 Task: Create a due date automation trigger when advanced on, on the tuesday of the week before a card is due add basic not assigned to member @aryan at 11:00 AM.
Action: Mouse moved to (837, 263)
Screenshot: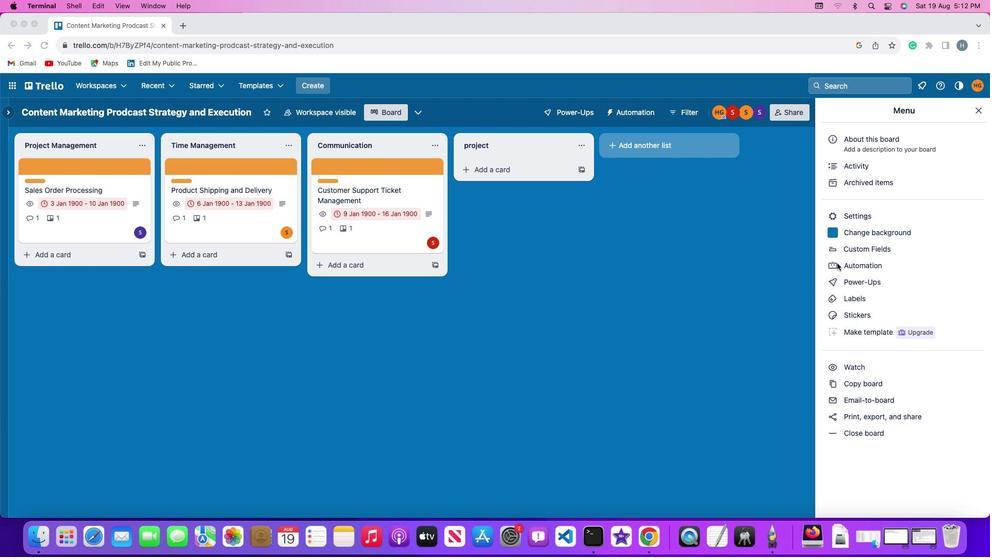 
Action: Mouse pressed left at (837, 263)
Screenshot: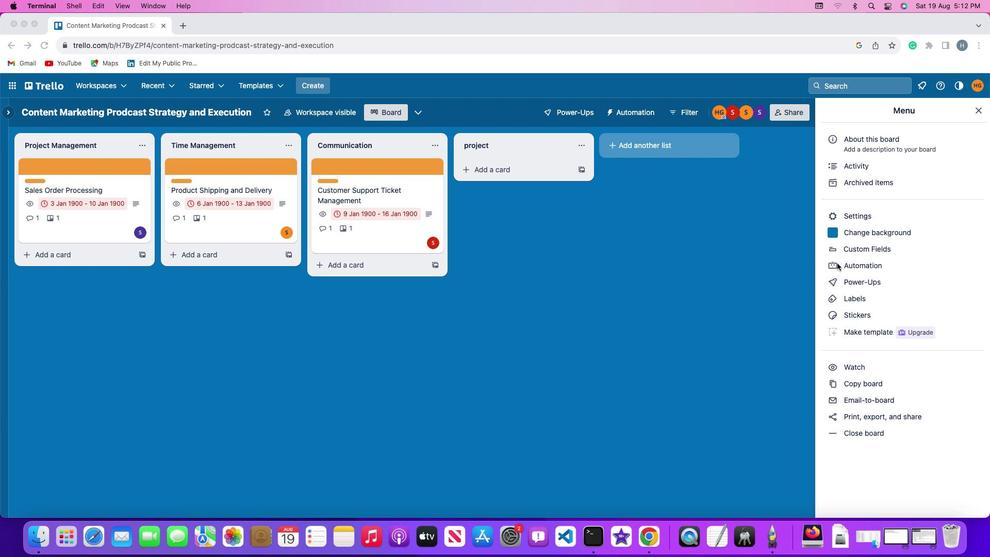 
Action: Mouse moved to (837, 263)
Screenshot: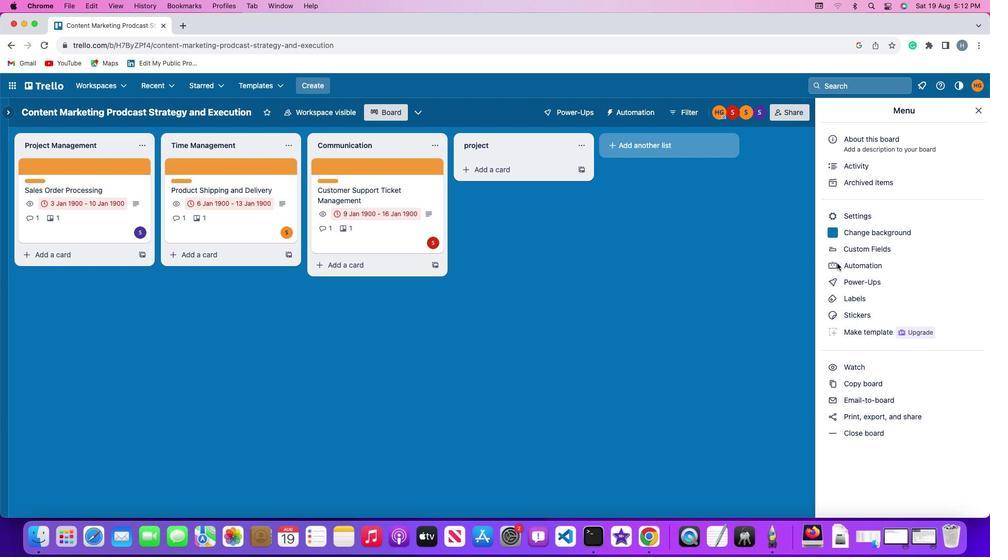 
Action: Mouse pressed left at (837, 263)
Screenshot: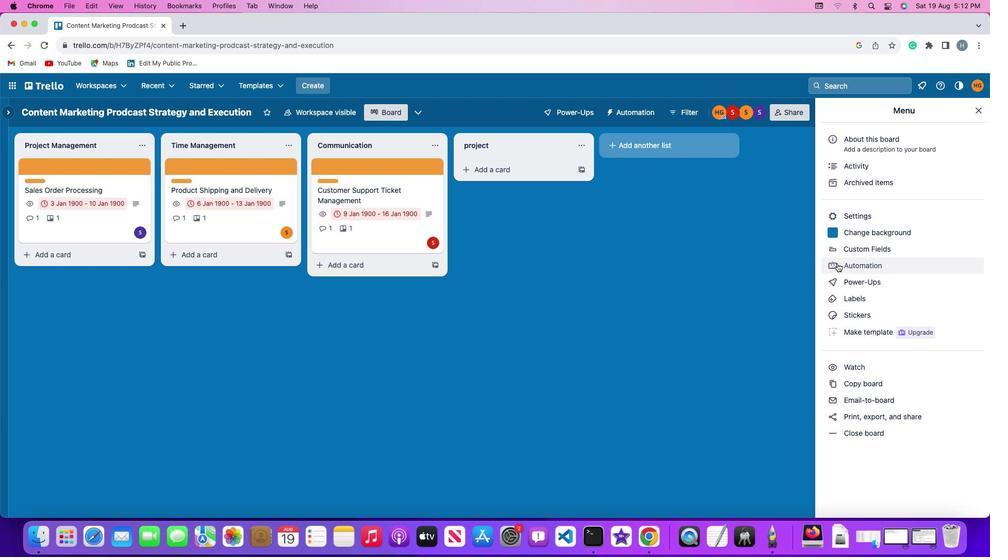 
Action: Mouse moved to (66, 241)
Screenshot: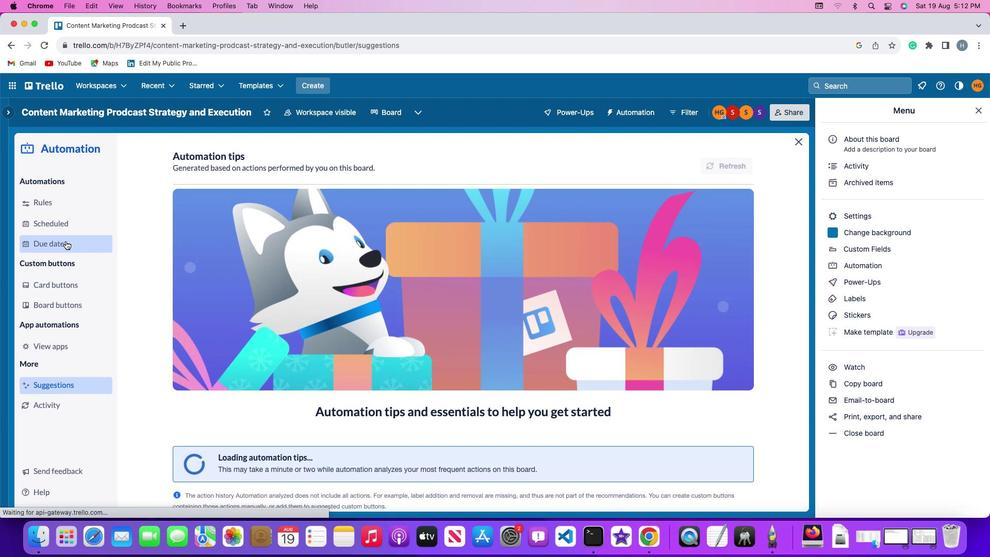 
Action: Mouse pressed left at (66, 241)
Screenshot: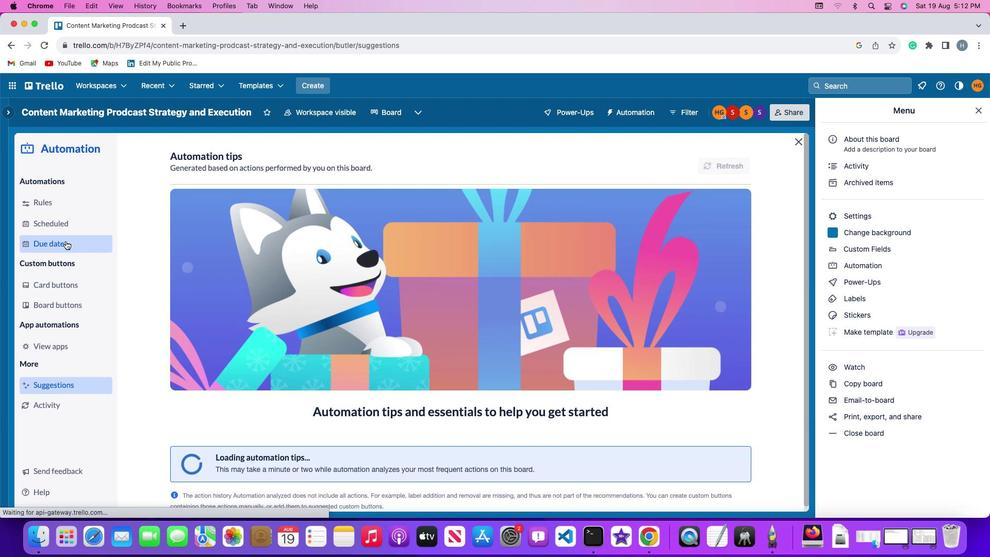 
Action: Mouse moved to (692, 158)
Screenshot: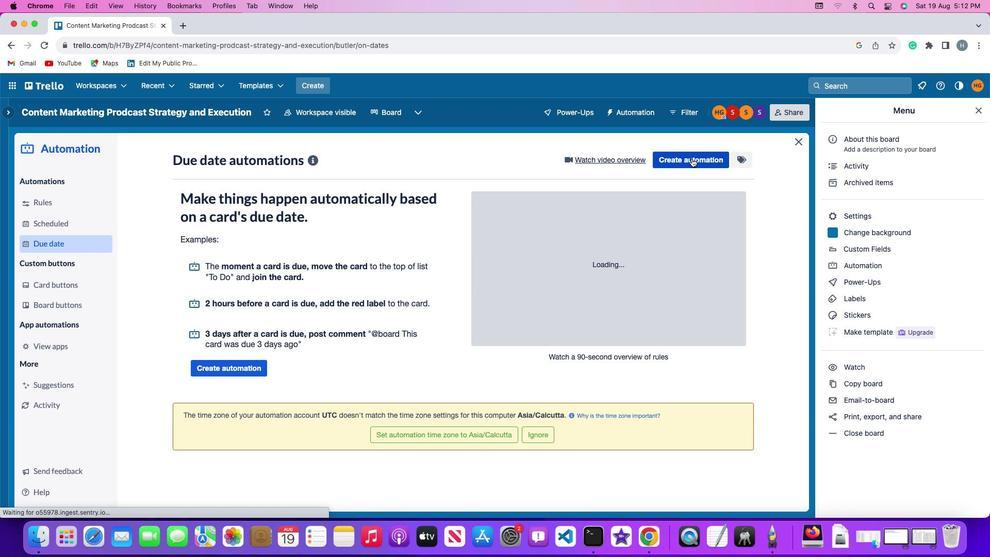 
Action: Mouse pressed left at (692, 158)
Screenshot: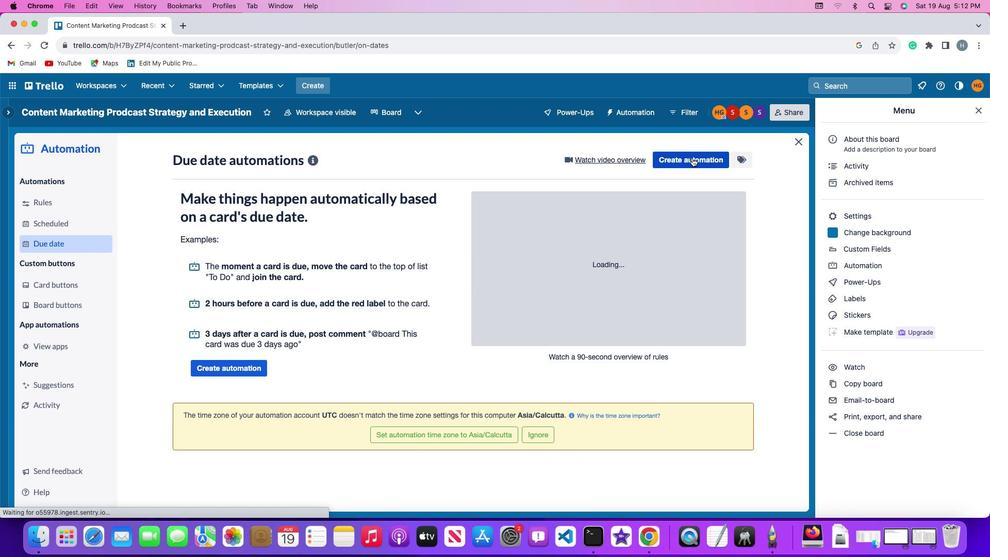 
Action: Mouse moved to (267, 258)
Screenshot: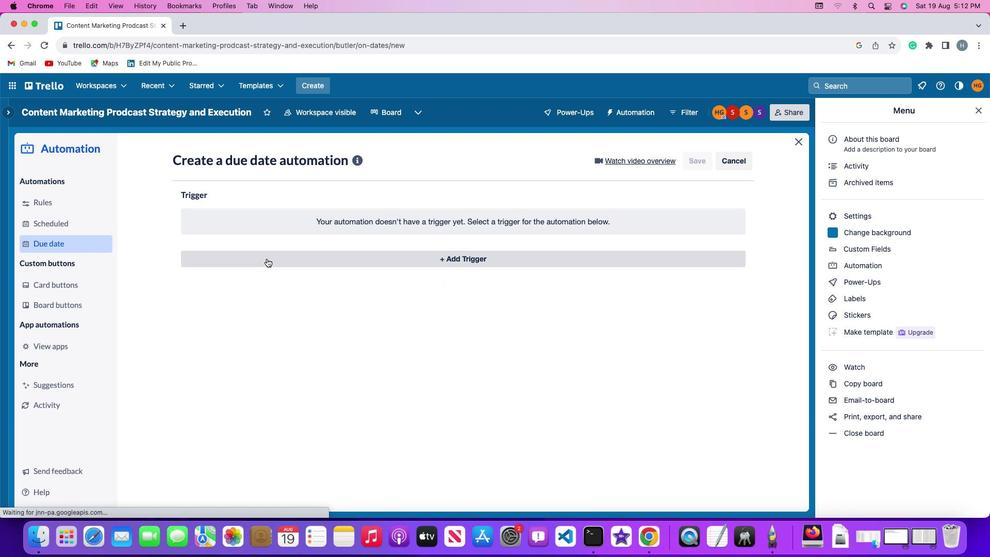 
Action: Mouse pressed left at (267, 258)
Screenshot: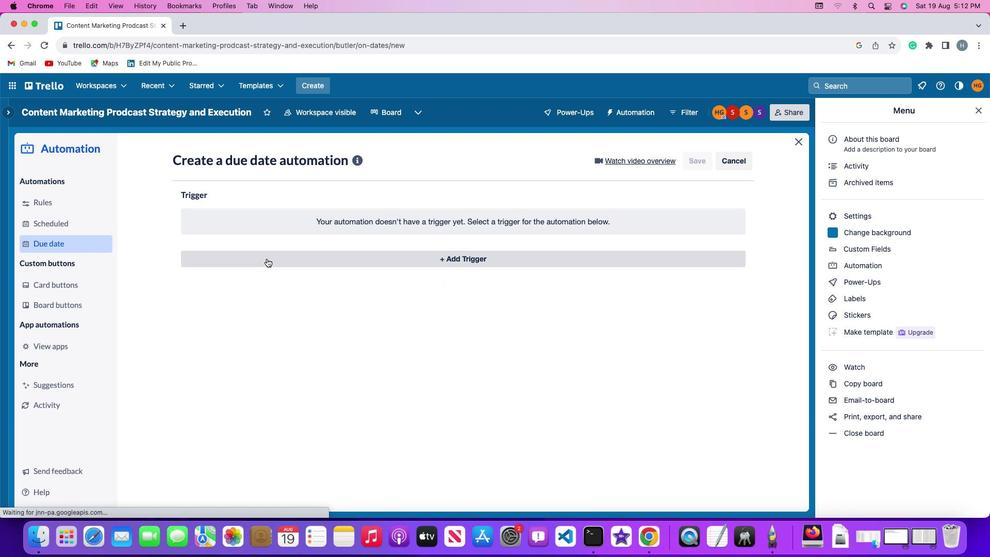 
Action: Mouse moved to (228, 445)
Screenshot: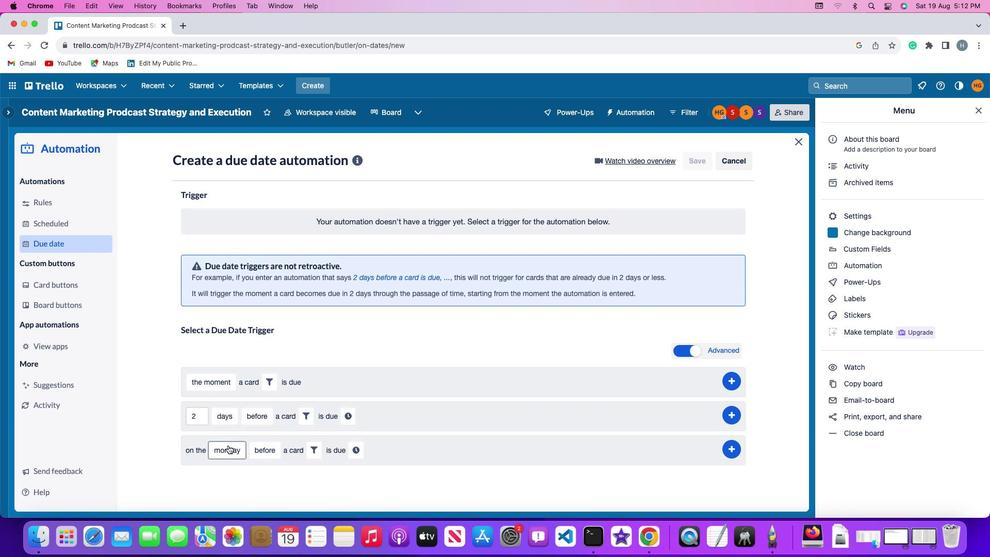 
Action: Mouse pressed left at (228, 445)
Screenshot: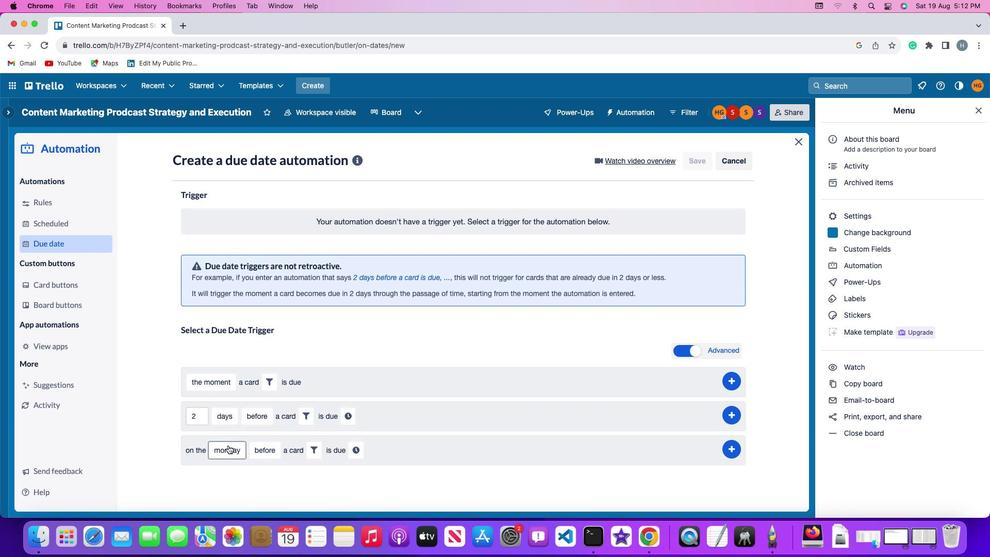 
Action: Mouse moved to (244, 325)
Screenshot: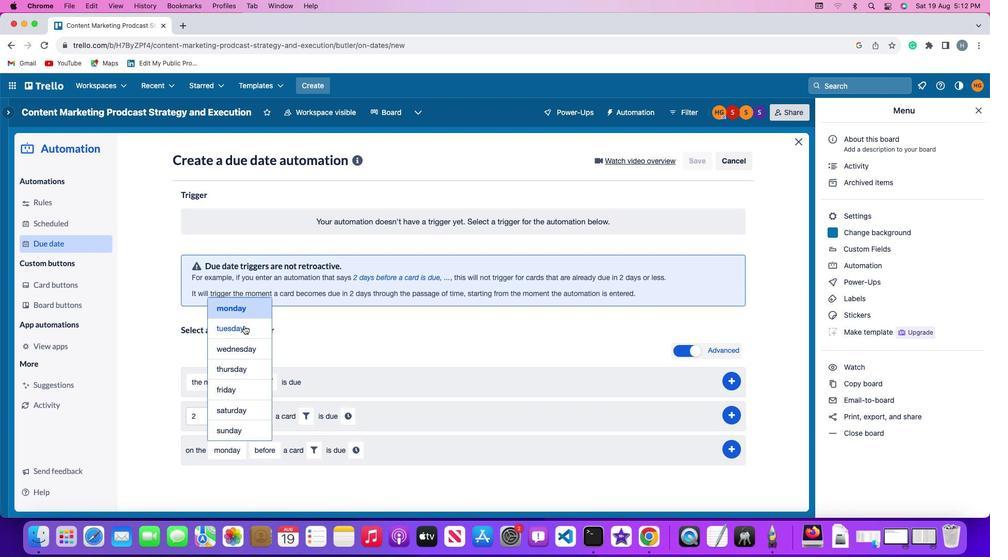 
Action: Mouse pressed left at (244, 325)
Screenshot: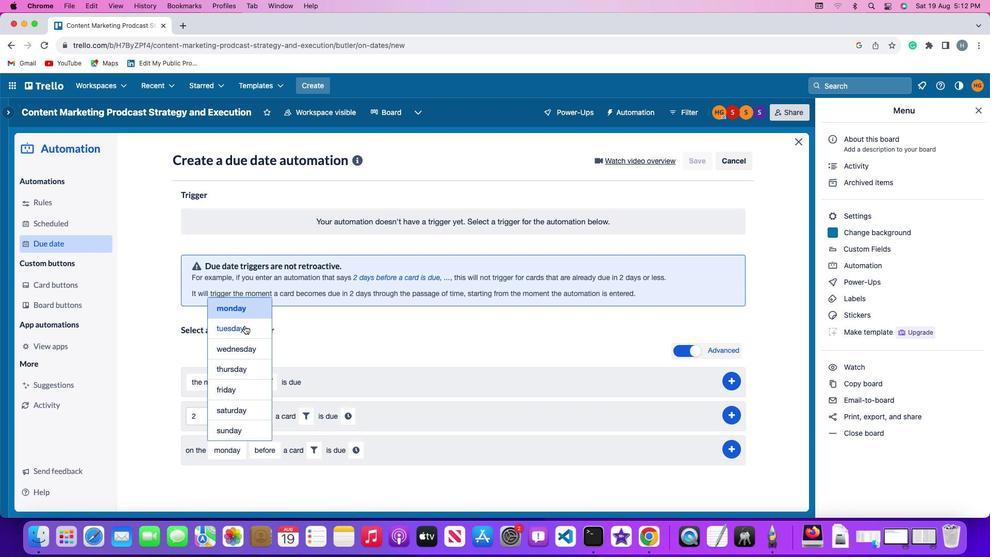 
Action: Mouse moved to (268, 446)
Screenshot: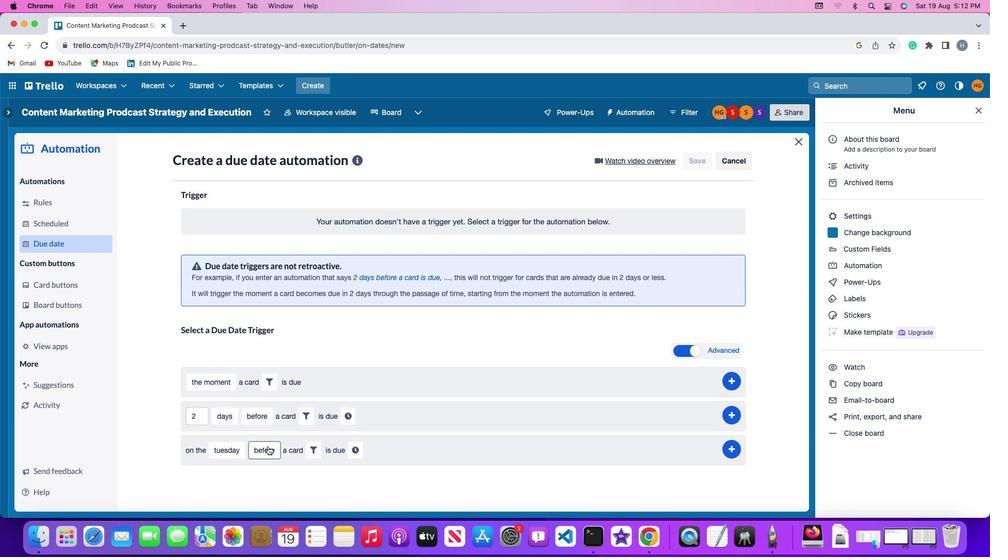
Action: Mouse pressed left at (268, 446)
Screenshot: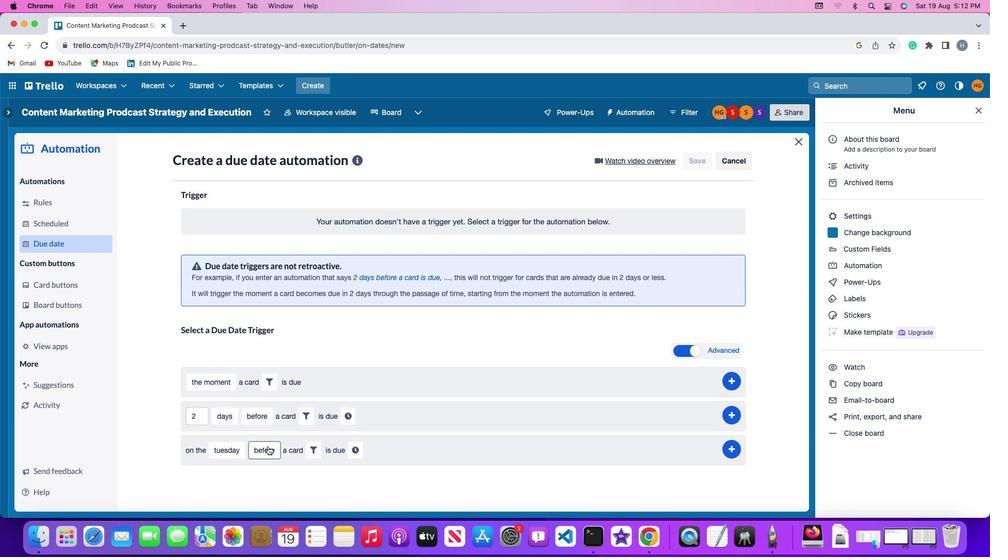 
Action: Mouse moved to (275, 428)
Screenshot: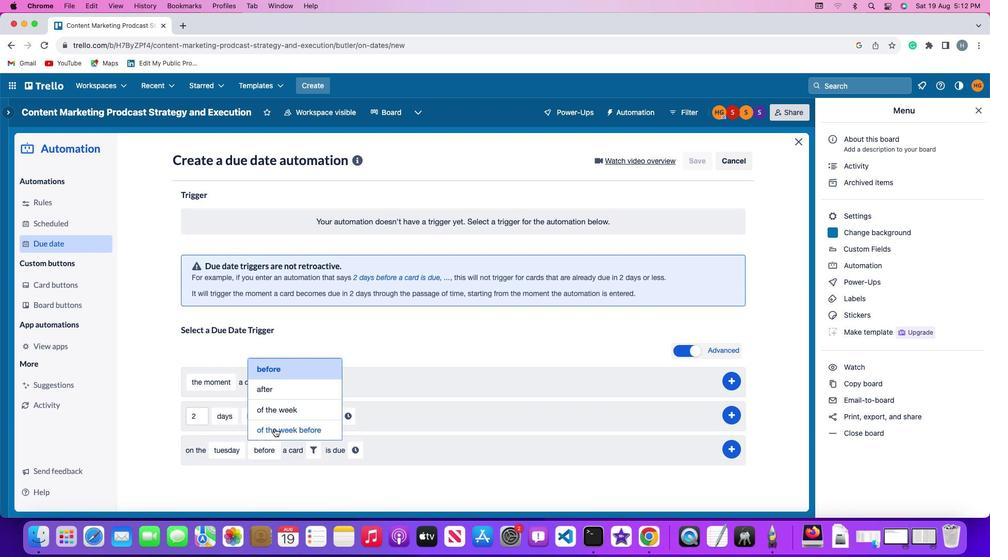 
Action: Mouse pressed left at (275, 428)
Screenshot: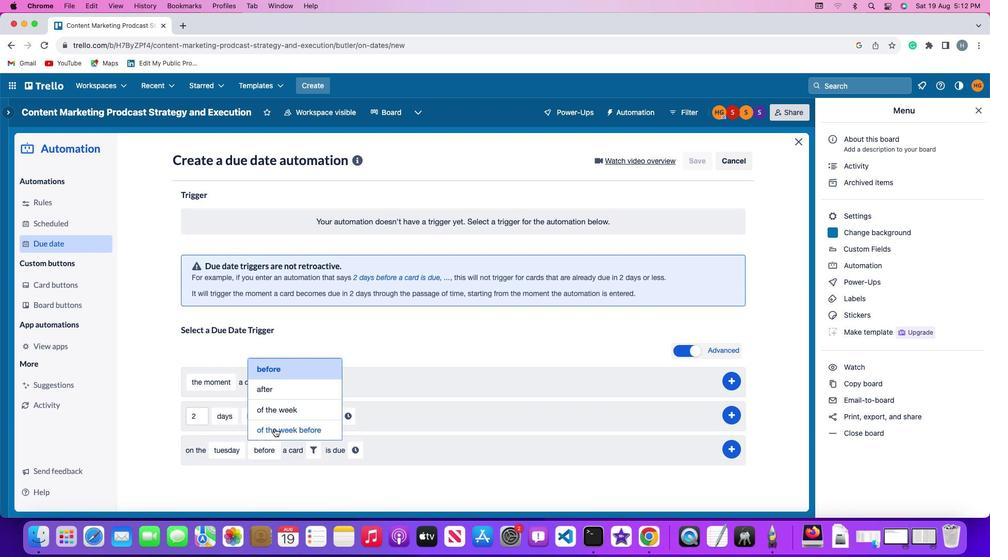 
Action: Mouse moved to (353, 447)
Screenshot: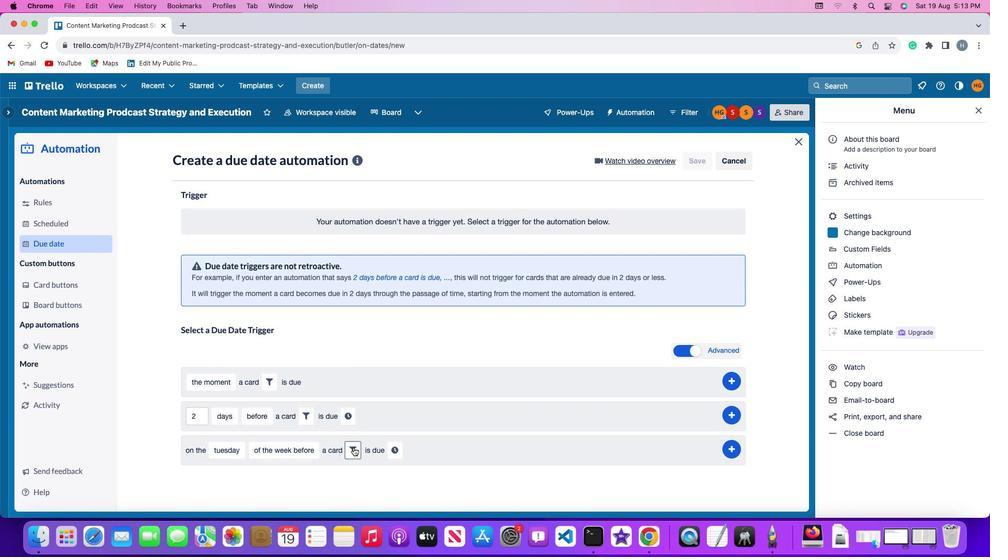
Action: Mouse pressed left at (353, 447)
Screenshot: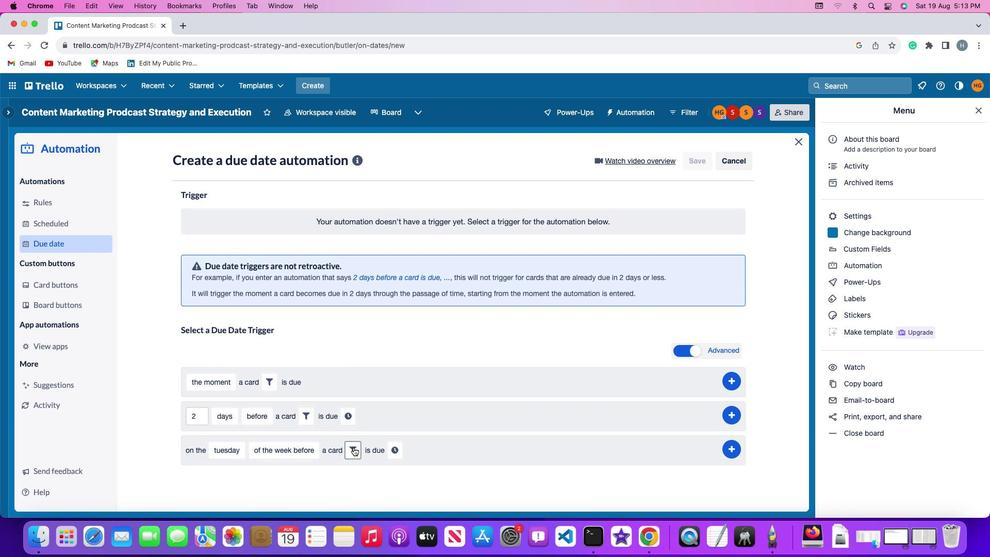 
Action: Mouse moved to (320, 479)
Screenshot: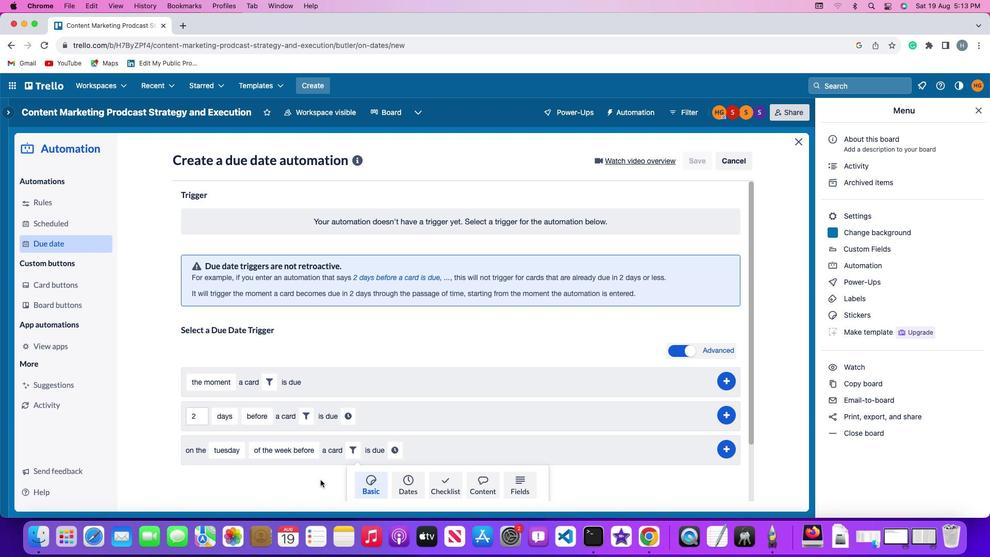
Action: Mouse scrolled (320, 479) with delta (0, 0)
Screenshot: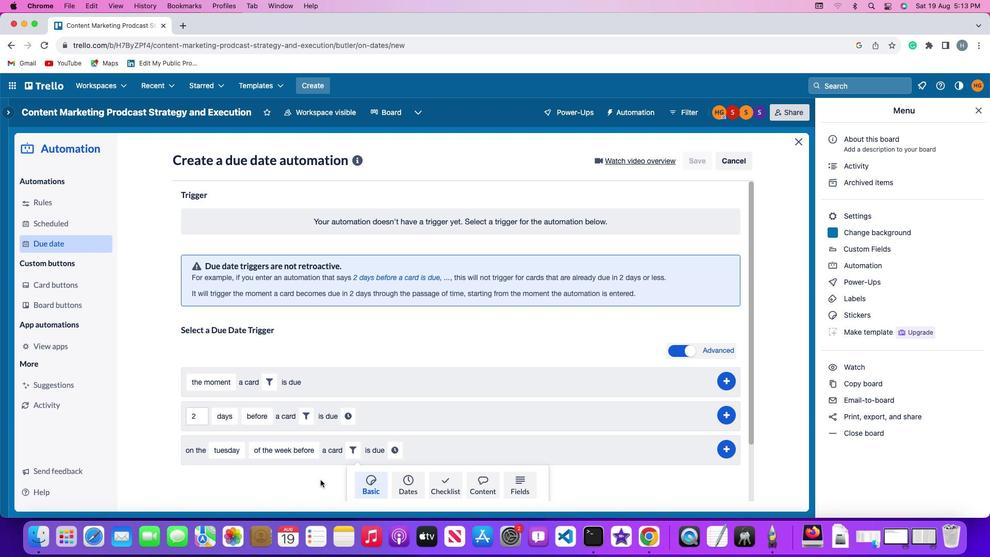 
Action: Mouse scrolled (320, 479) with delta (0, 0)
Screenshot: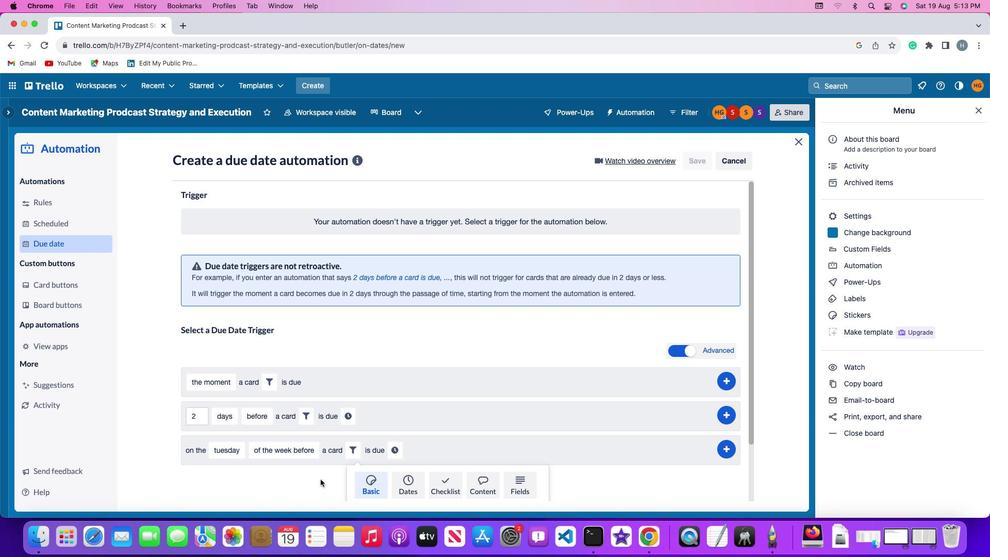 
Action: Mouse moved to (320, 479)
Screenshot: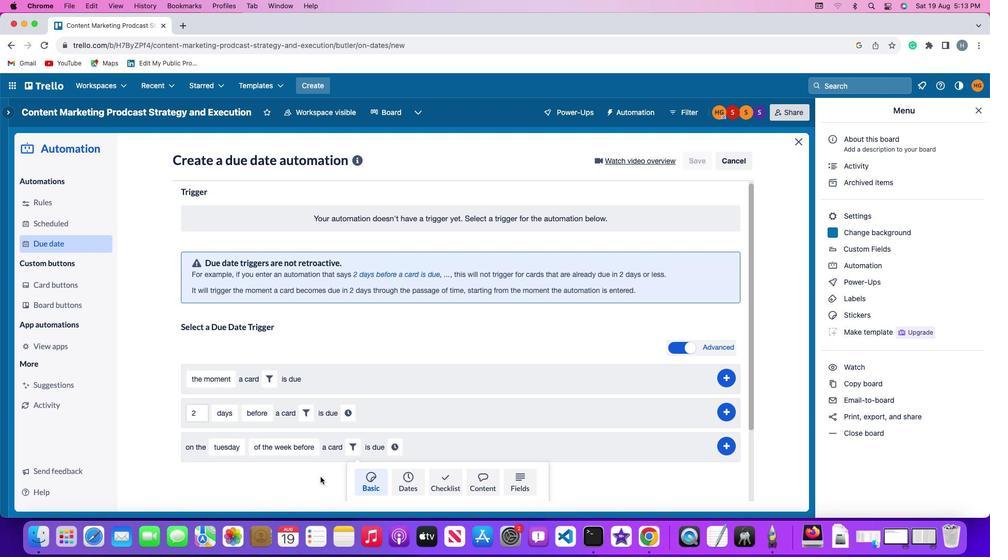 
Action: Mouse scrolled (320, 479) with delta (0, -1)
Screenshot: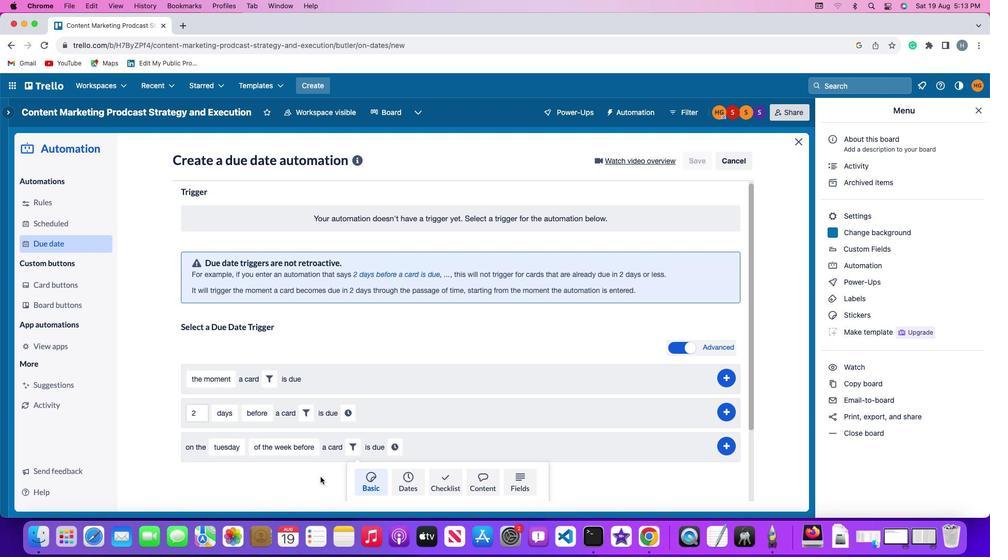 
Action: Mouse moved to (320, 476)
Screenshot: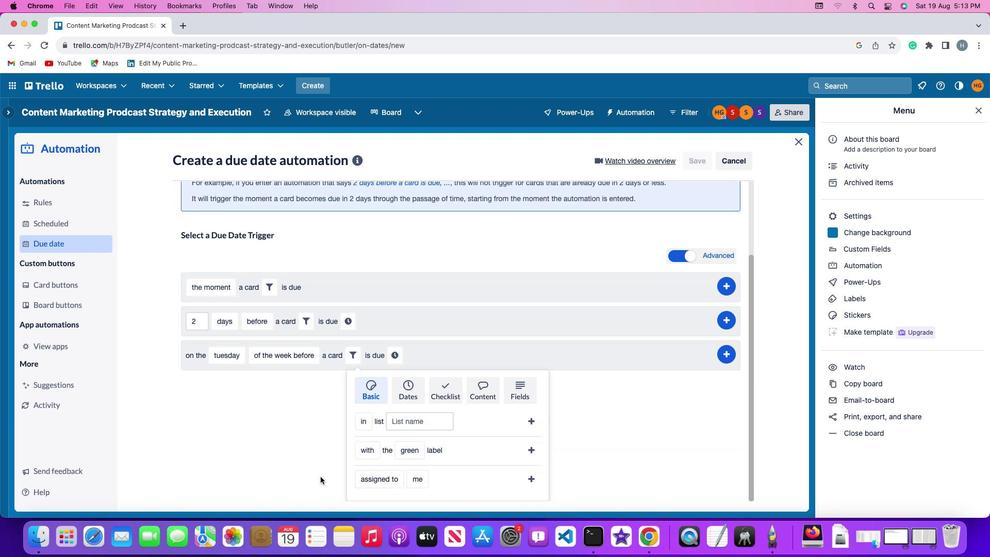 
Action: Mouse scrolled (320, 476) with delta (0, 0)
Screenshot: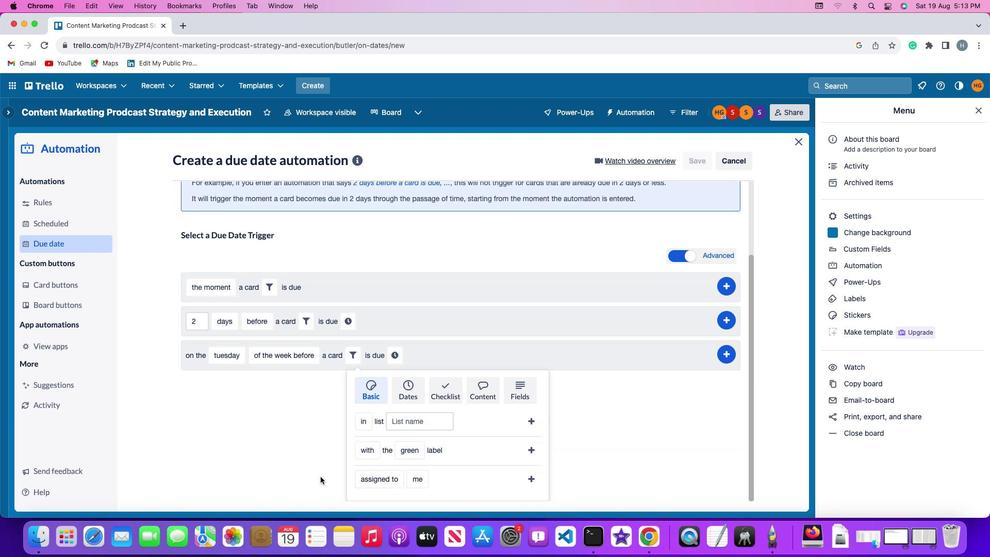 
Action: Mouse scrolled (320, 476) with delta (0, 0)
Screenshot: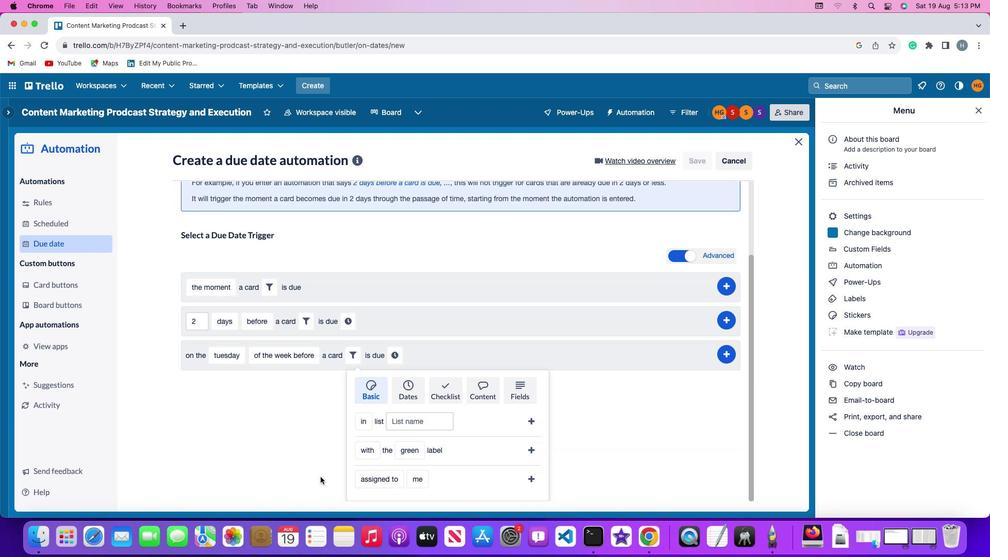 
Action: Mouse scrolled (320, 476) with delta (0, -1)
Screenshot: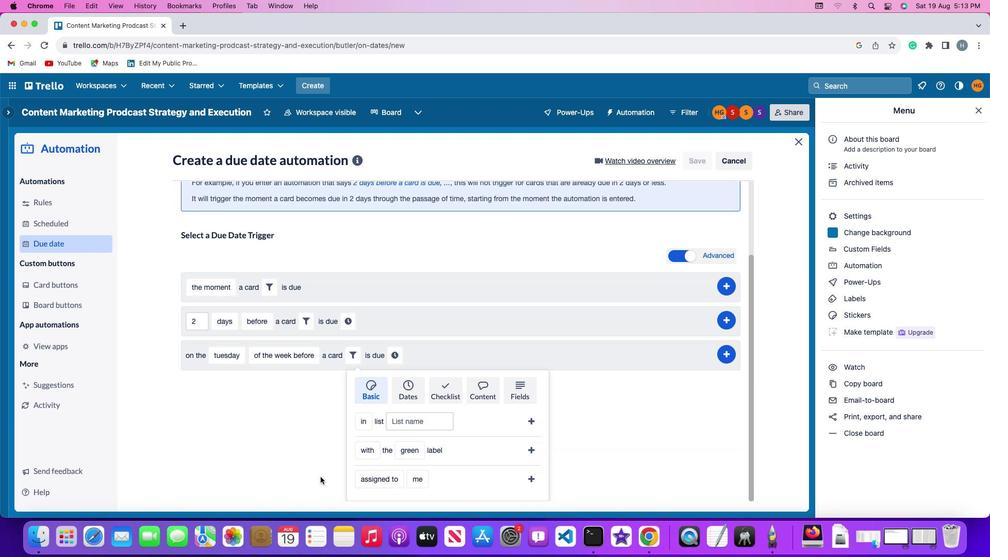 
Action: Mouse scrolled (320, 476) with delta (0, -2)
Screenshot: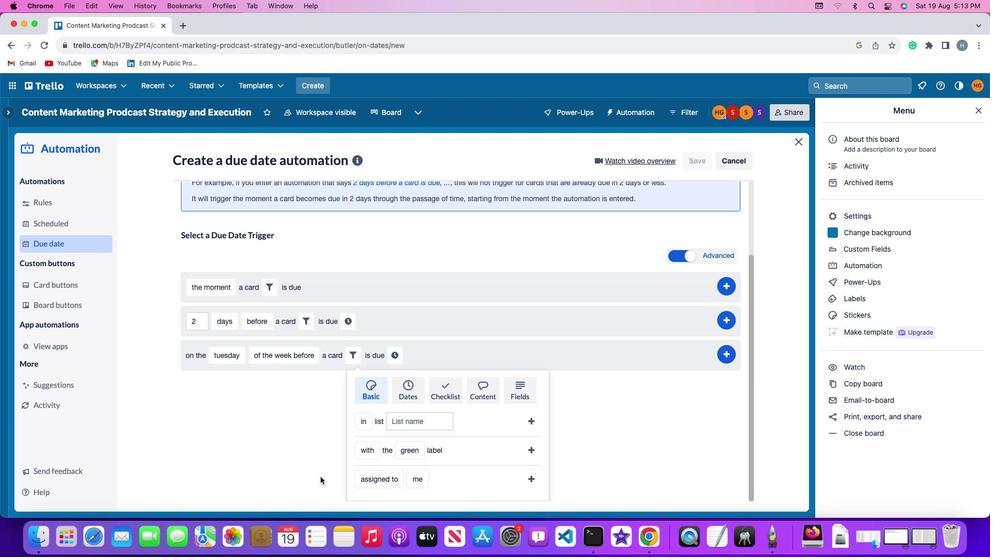 
Action: Mouse moved to (360, 477)
Screenshot: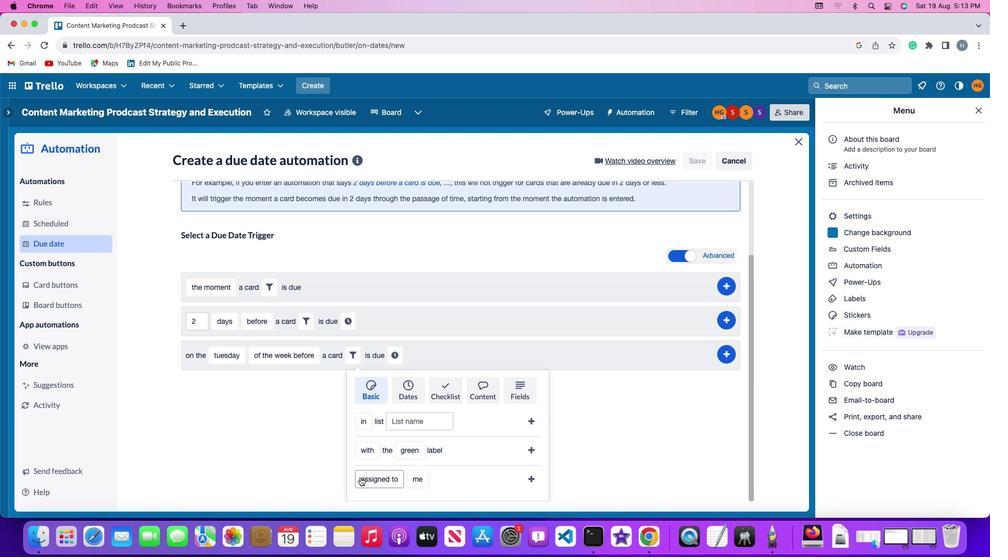 
Action: Mouse pressed left at (360, 477)
Screenshot: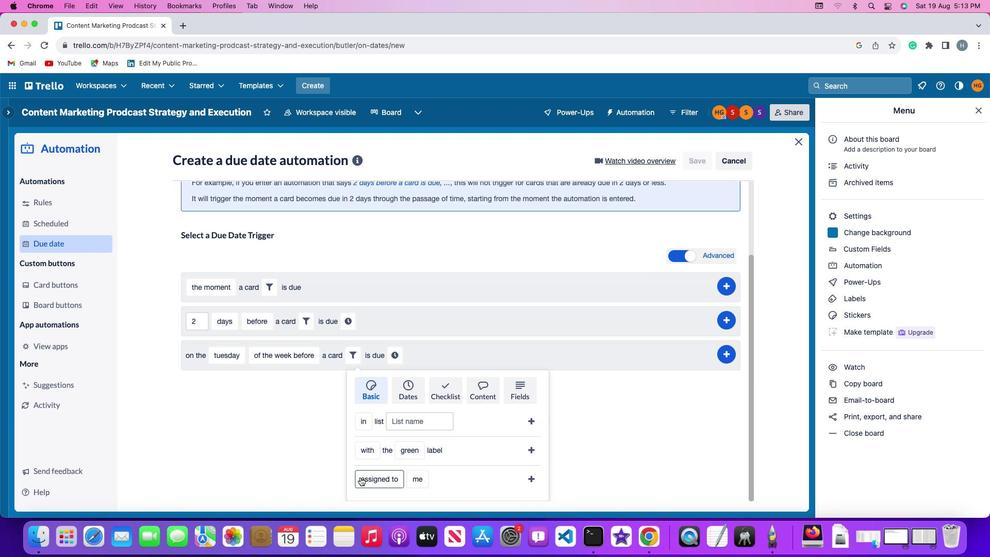 
Action: Mouse moved to (369, 458)
Screenshot: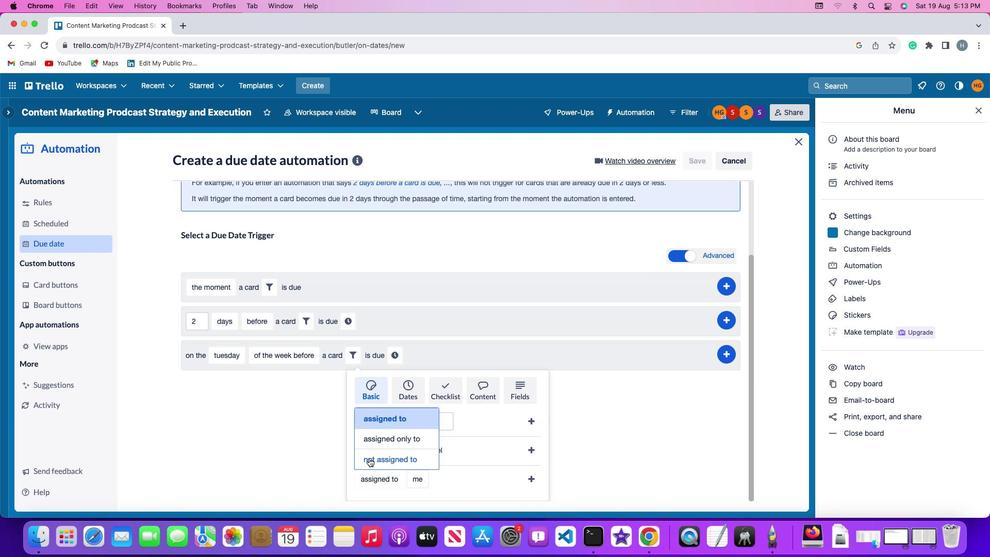 
Action: Mouse pressed left at (369, 458)
Screenshot: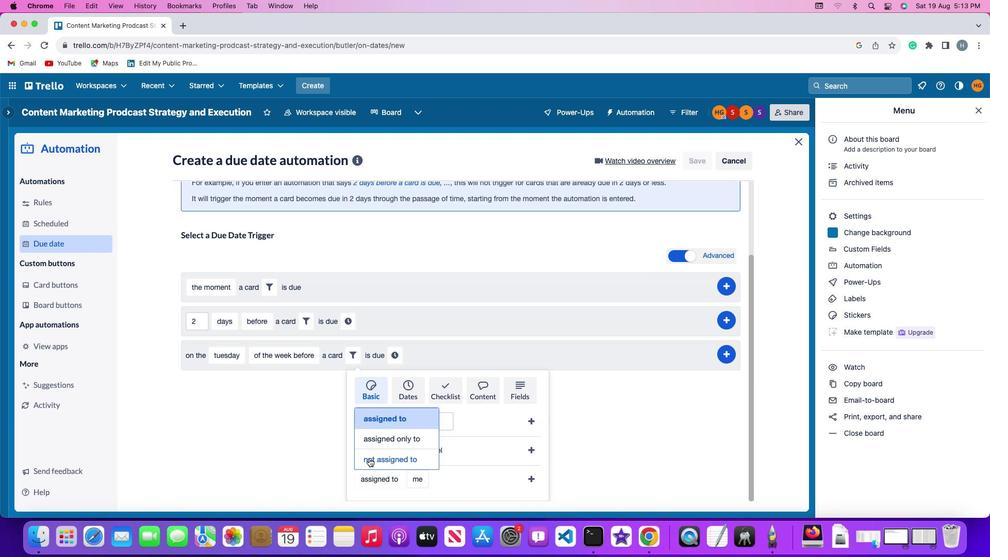 
Action: Mouse moved to (430, 476)
Screenshot: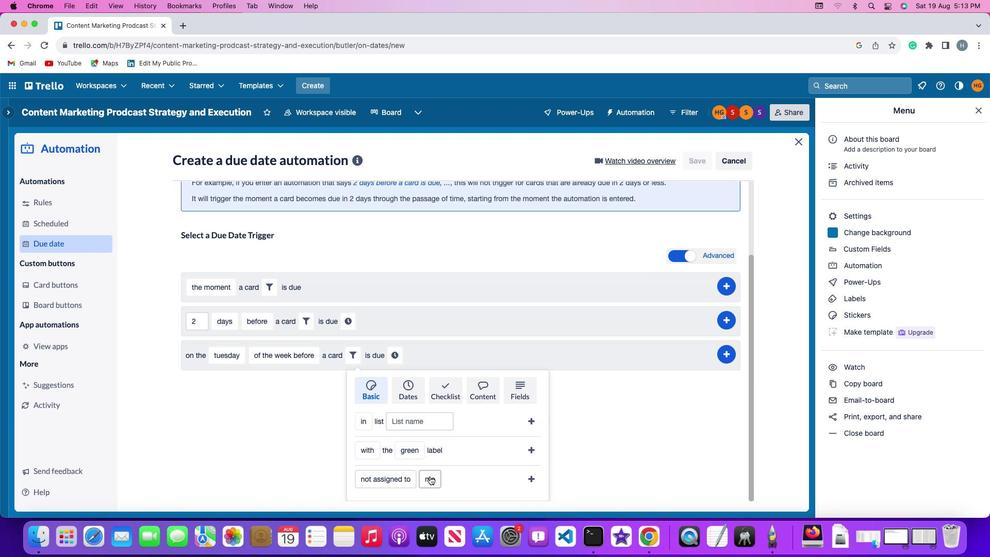 
Action: Mouse pressed left at (430, 476)
Screenshot: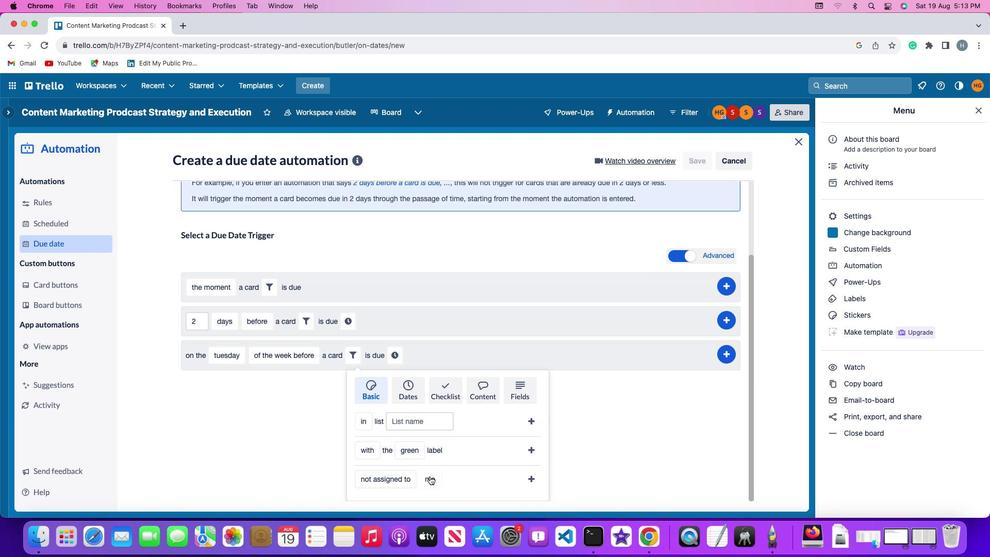 
Action: Mouse moved to (441, 463)
Screenshot: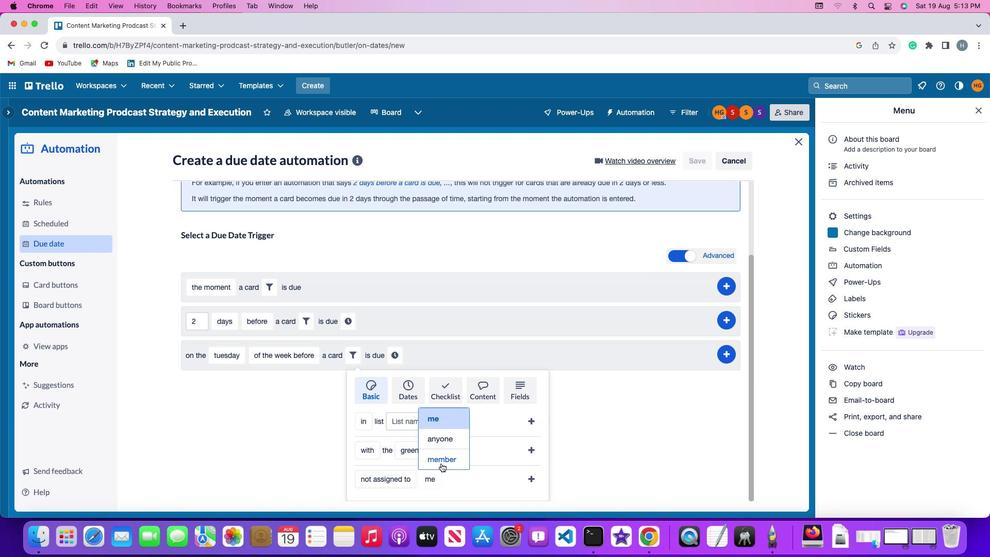 
Action: Mouse pressed left at (441, 463)
Screenshot: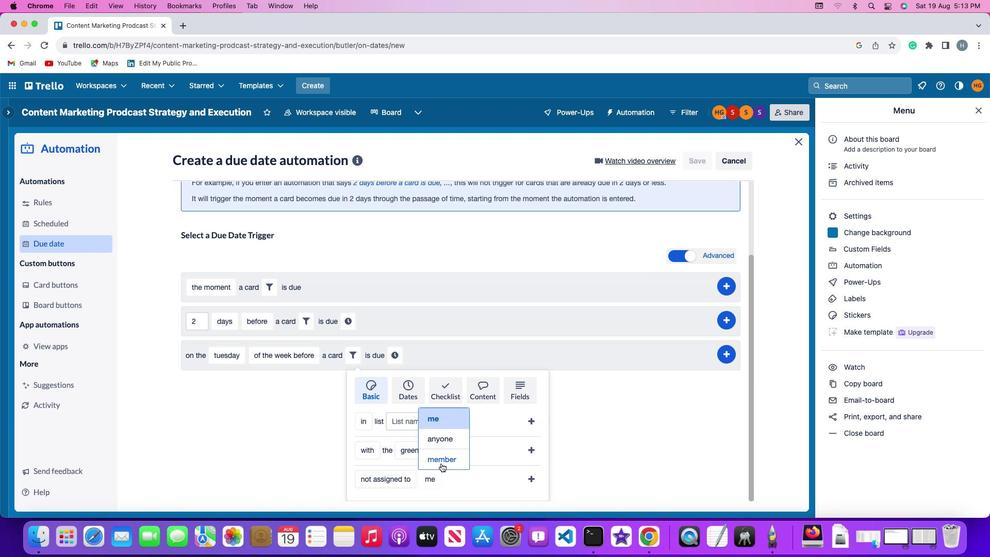 
Action: Mouse moved to (489, 476)
Screenshot: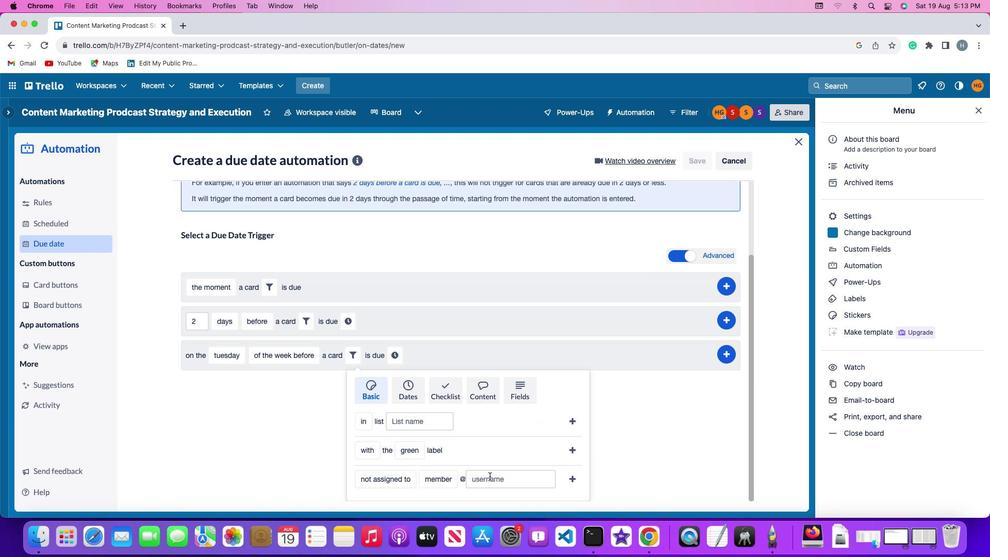 
Action: Mouse pressed left at (489, 476)
Screenshot: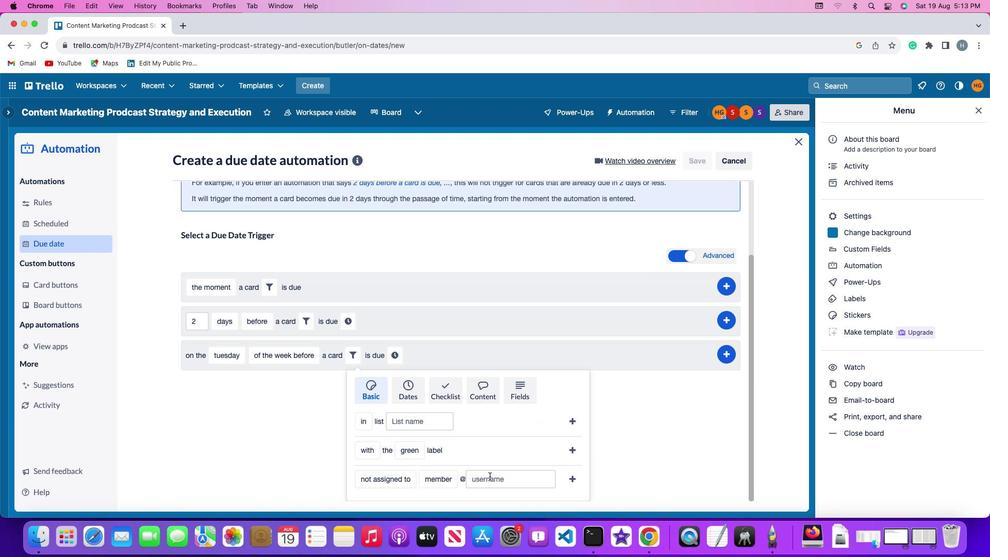 
Action: Mouse moved to (490, 476)
Screenshot: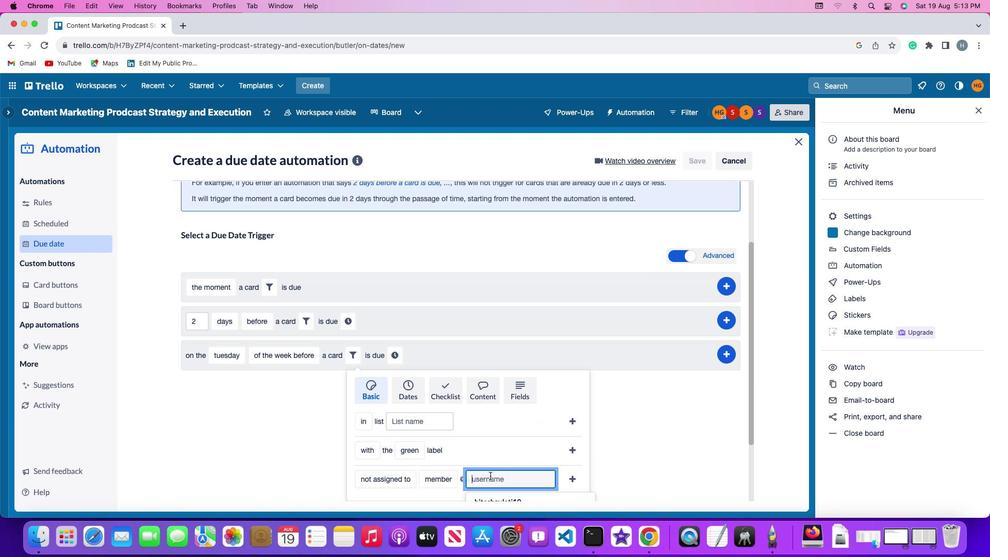 
Action: Key pressed 'a''r''y''a''n'
Screenshot: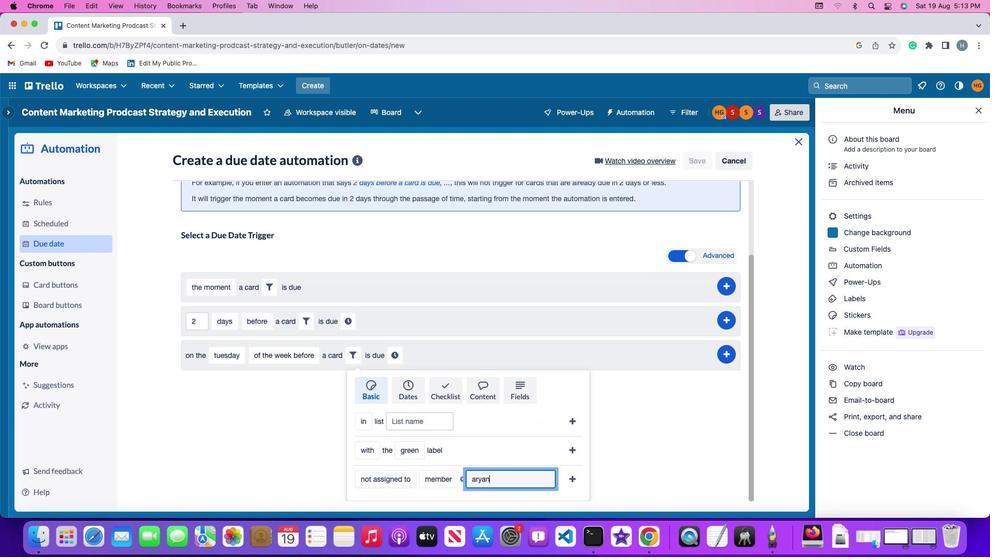 
Action: Mouse moved to (573, 478)
Screenshot: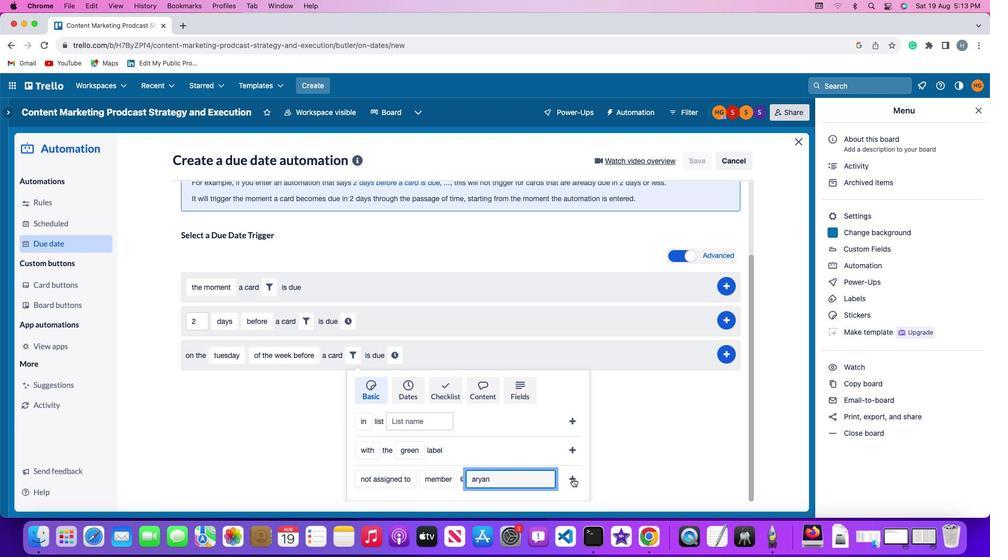 
Action: Mouse pressed left at (573, 478)
Screenshot: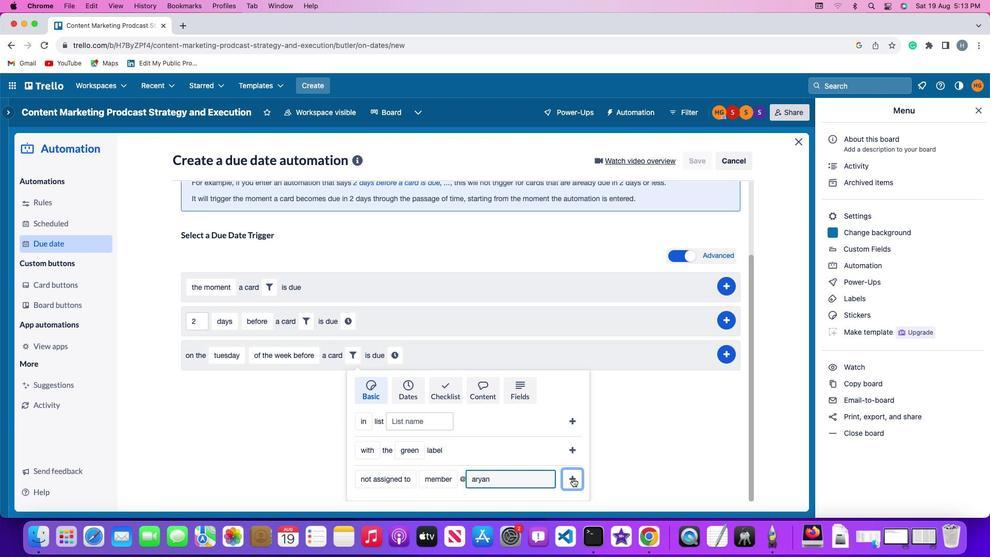 
Action: Mouse moved to (522, 455)
Screenshot: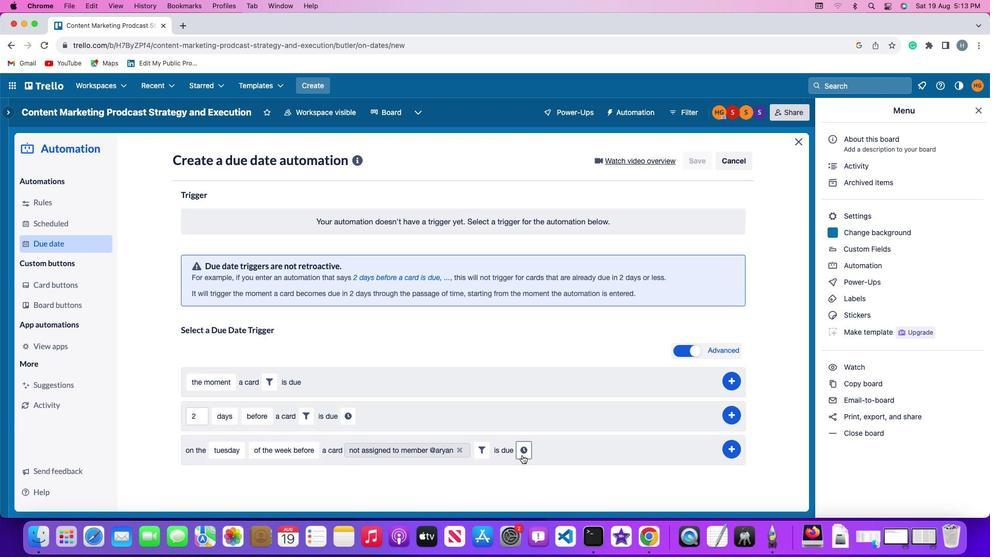 
Action: Mouse pressed left at (522, 455)
Screenshot: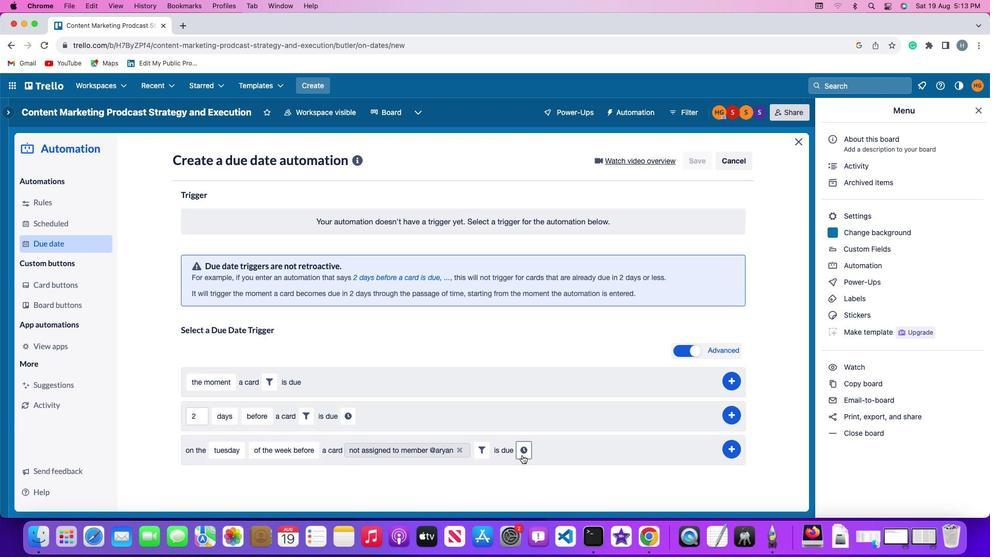 
Action: Mouse moved to (543, 456)
Screenshot: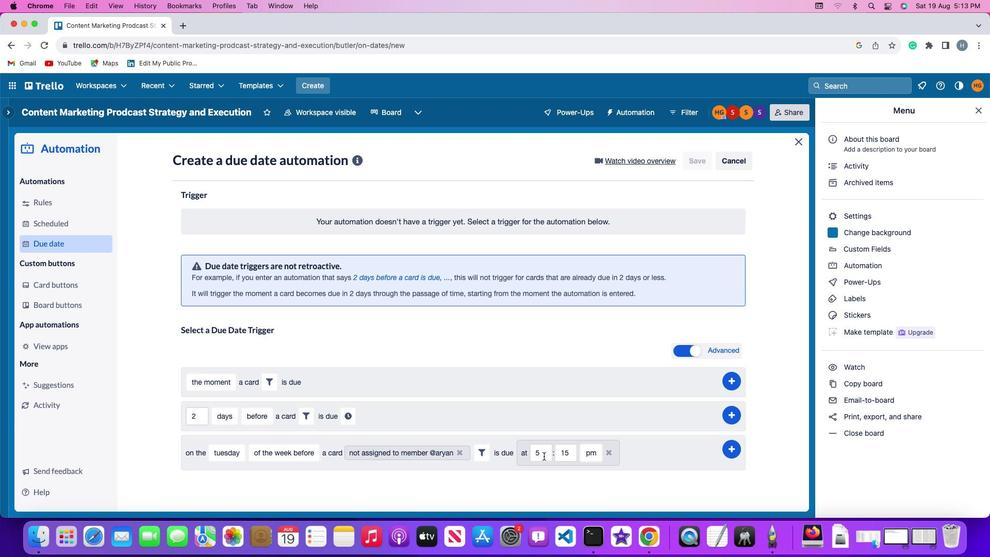 
Action: Mouse pressed left at (543, 456)
Screenshot: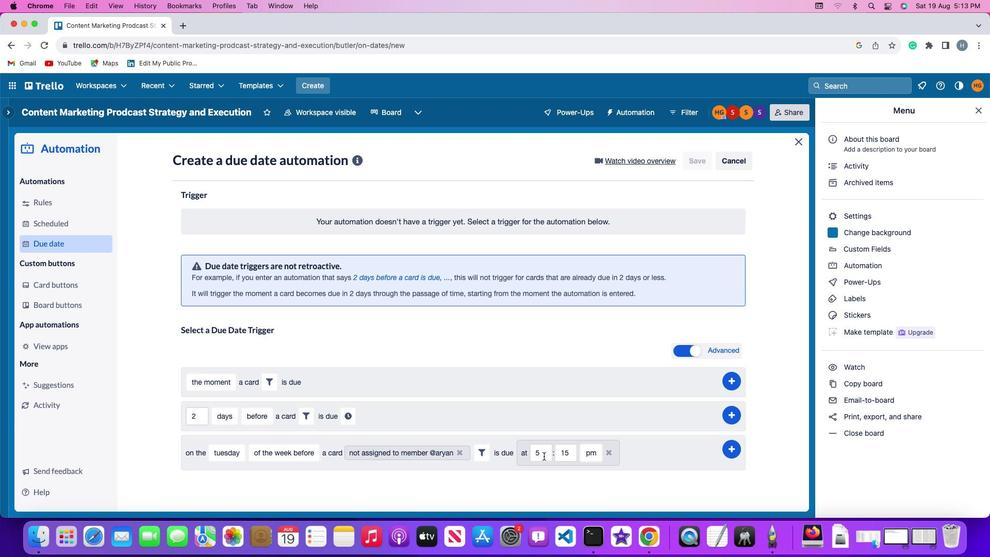 
Action: Key pressed Key.backspace'1'
Screenshot: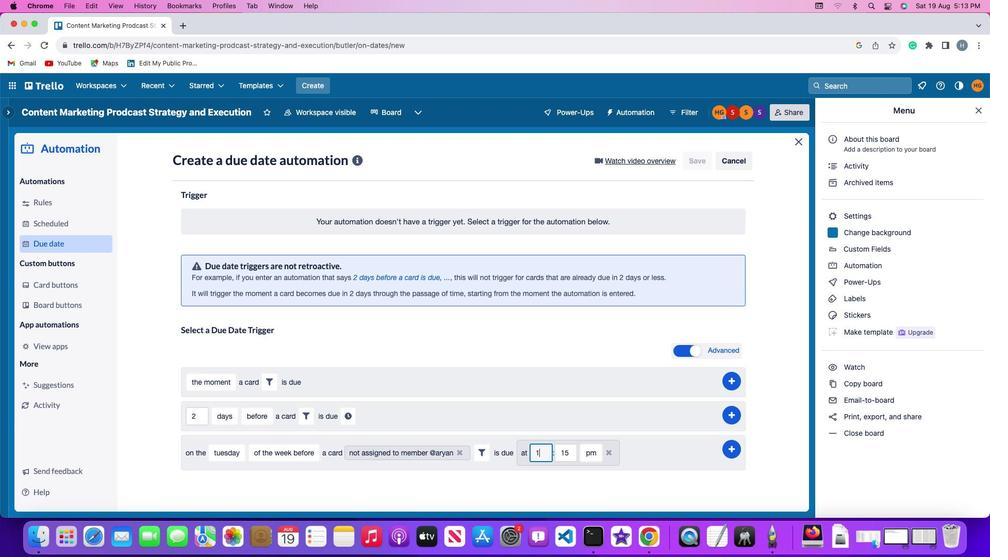 
Action: Mouse moved to (546, 456)
Screenshot: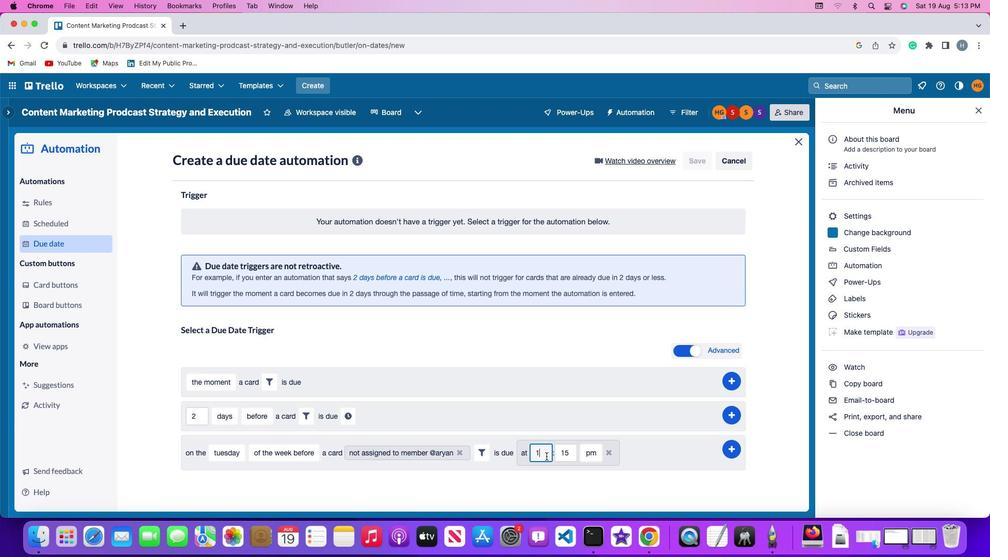 
Action: Key pressed '1'
Screenshot: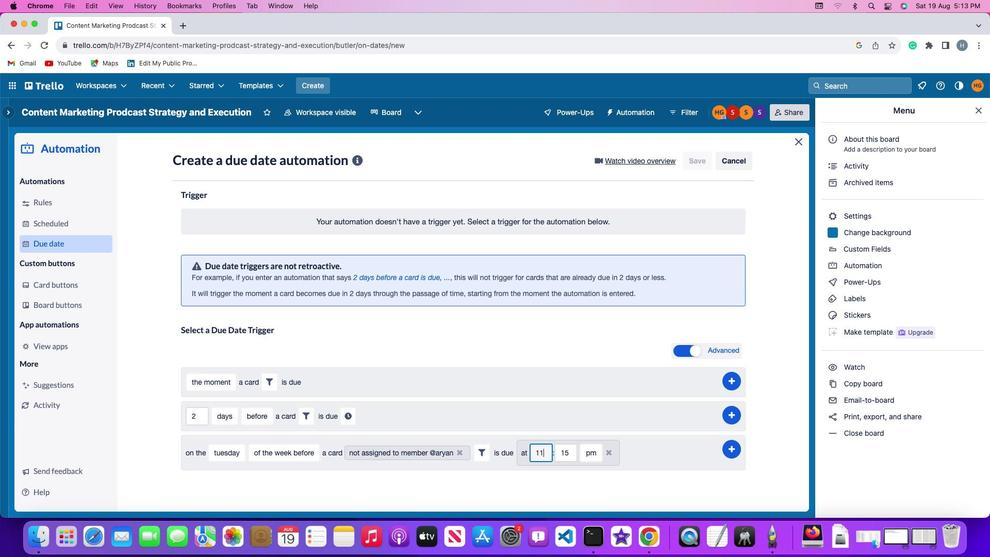 
Action: Mouse moved to (568, 452)
Screenshot: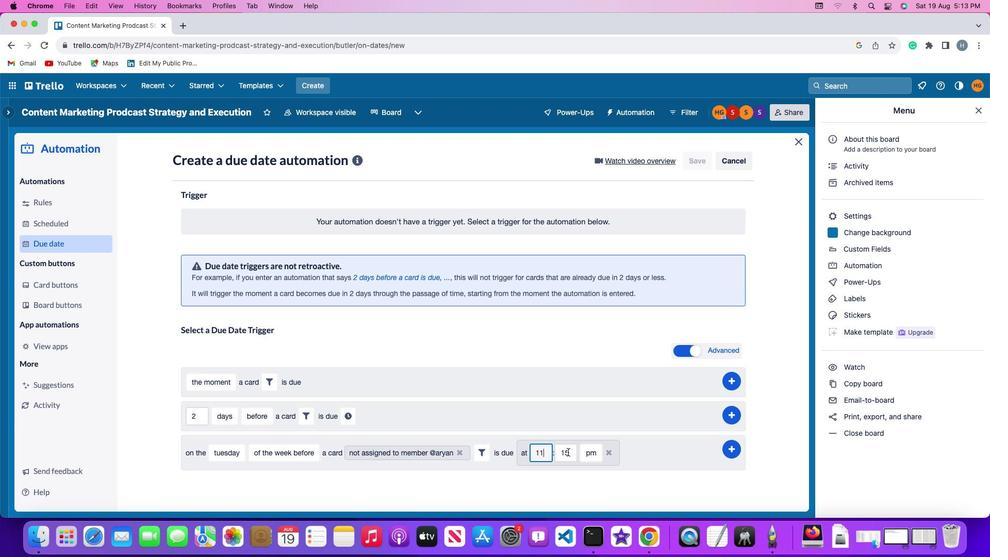 
Action: Mouse pressed left at (568, 452)
Screenshot: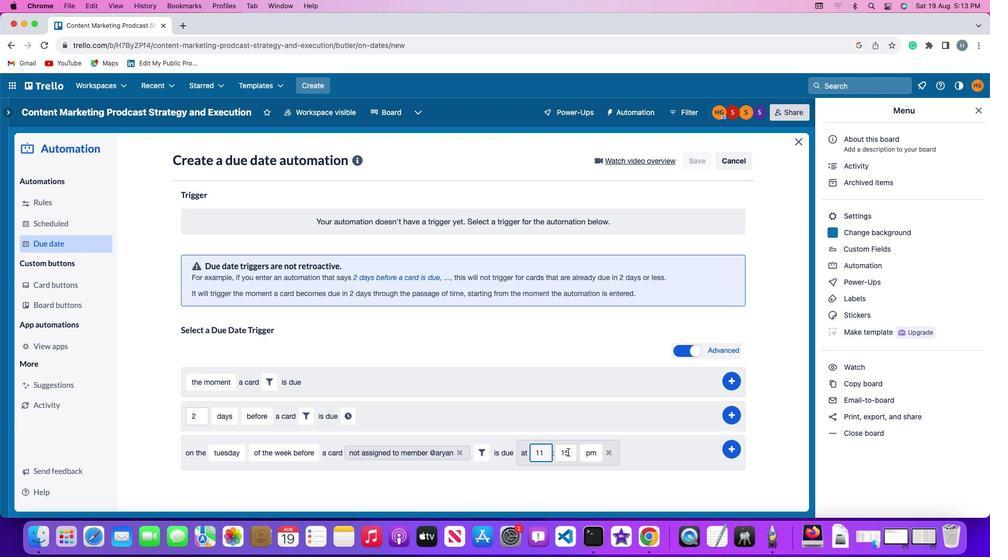
Action: Mouse moved to (569, 452)
Screenshot: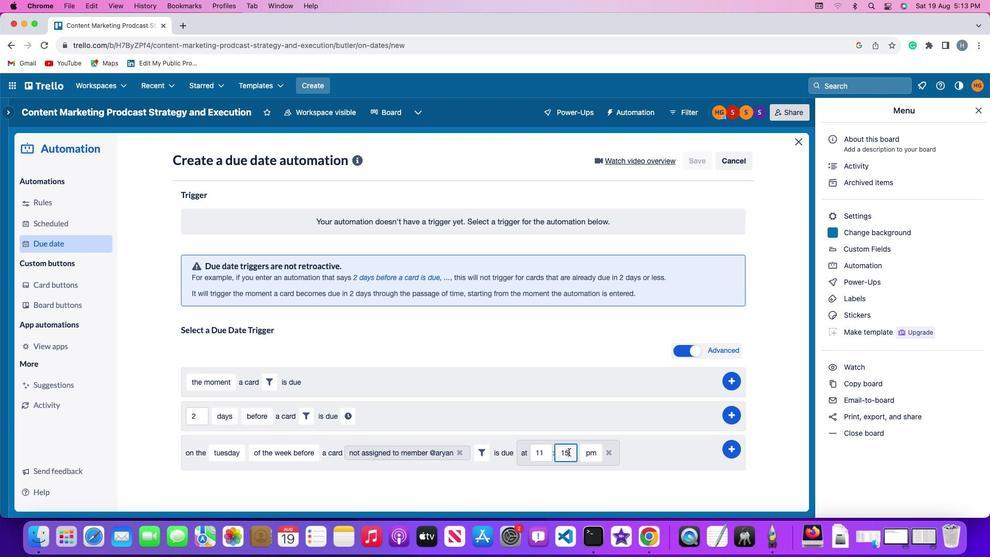 
Action: Key pressed Key.backspaceKey.backspace'0''0'
Screenshot: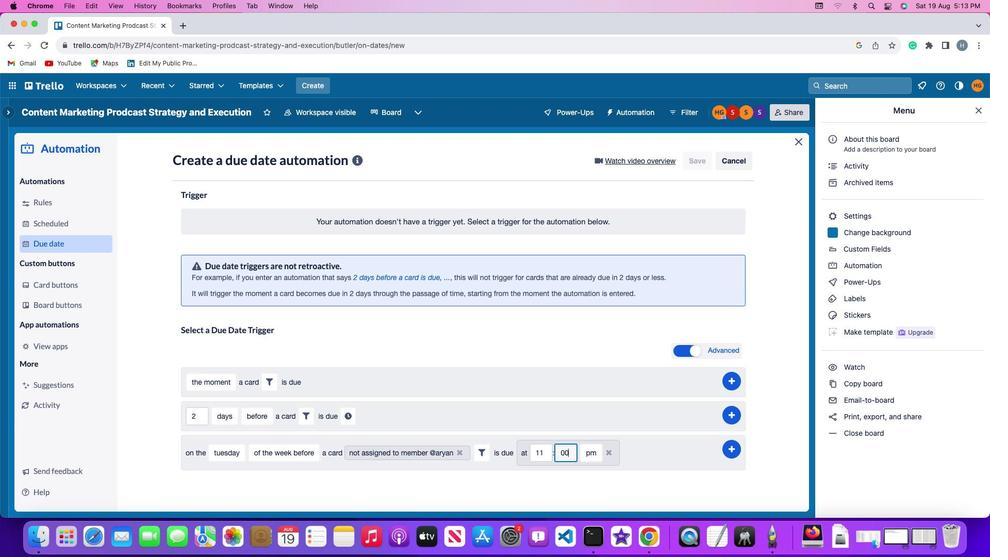 
Action: Mouse moved to (586, 449)
Screenshot: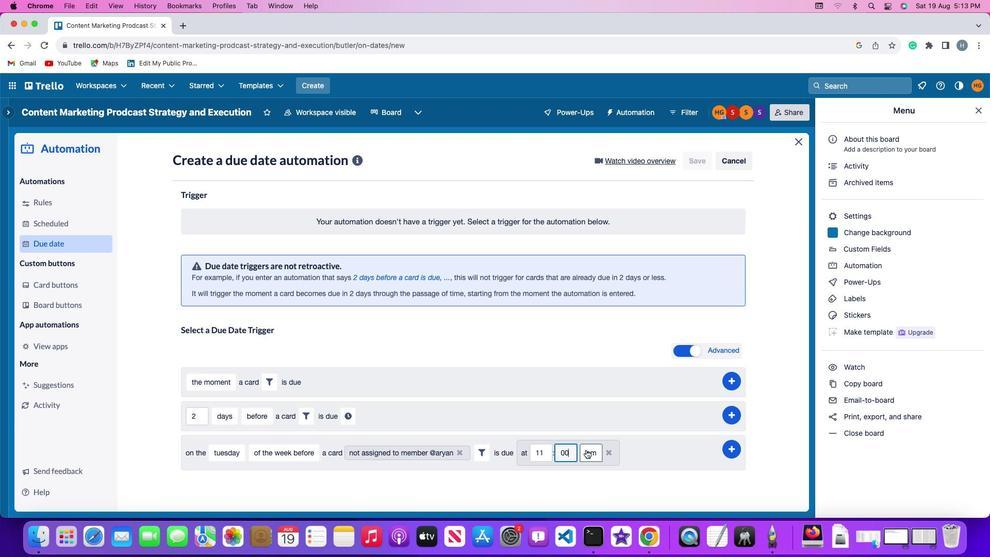 
Action: Mouse pressed left at (586, 449)
Screenshot: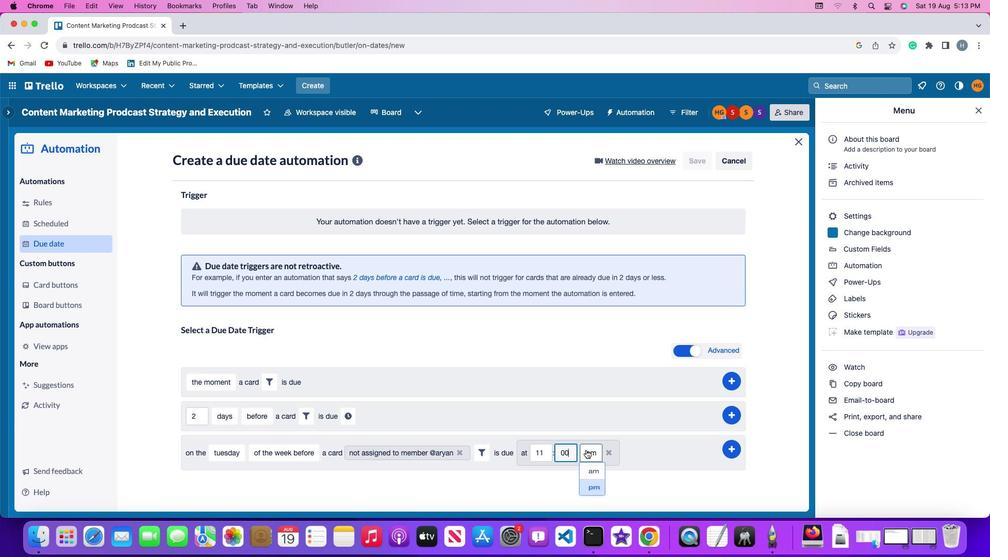
Action: Mouse moved to (594, 468)
Screenshot: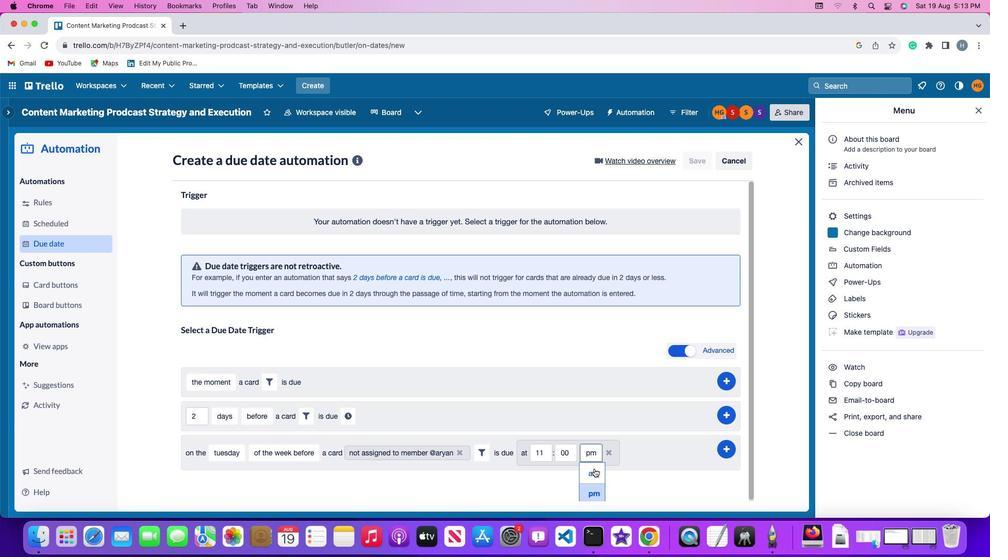 
Action: Mouse pressed left at (594, 468)
Screenshot: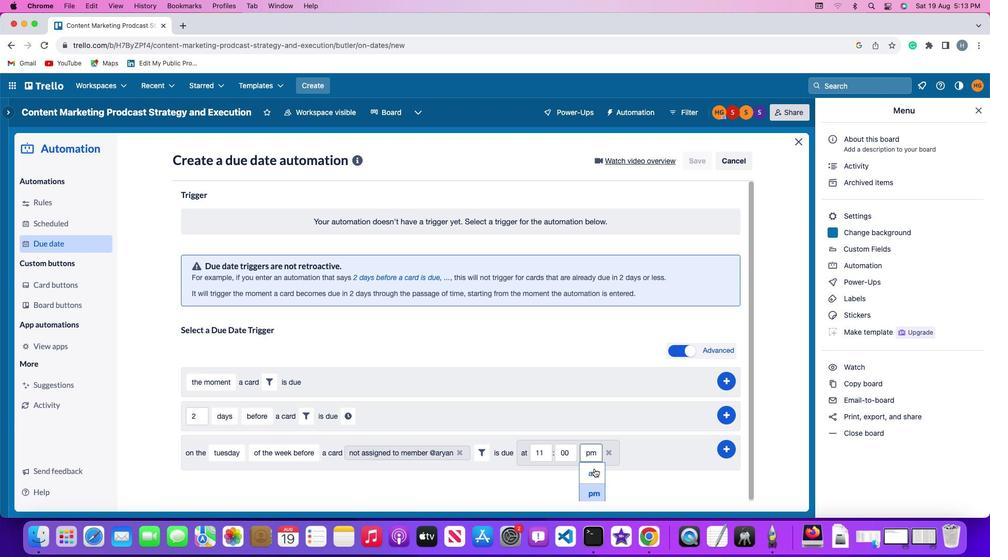 
Action: Mouse moved to (734, 447)
Screenshot: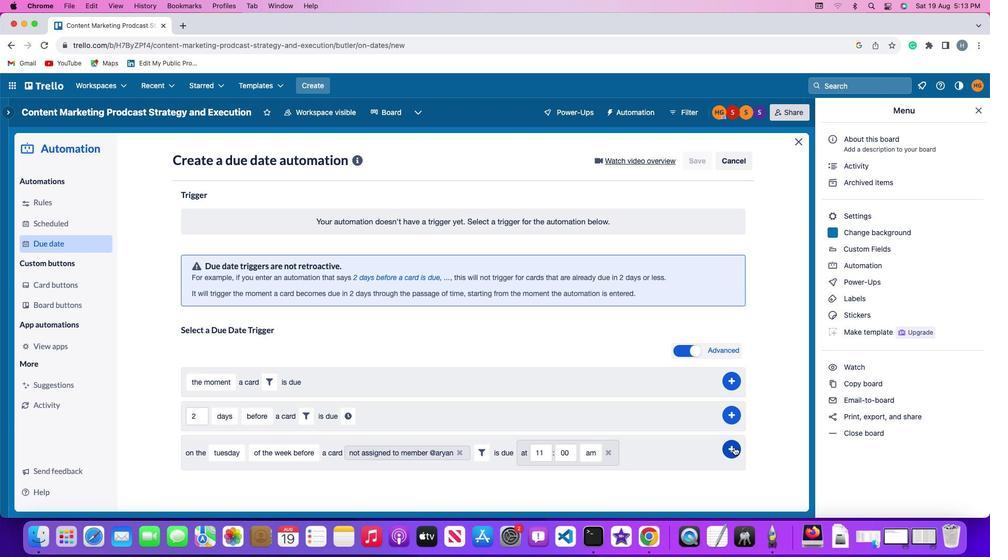 
Action: Mouse pressed left at (734, 447)
Screenshot: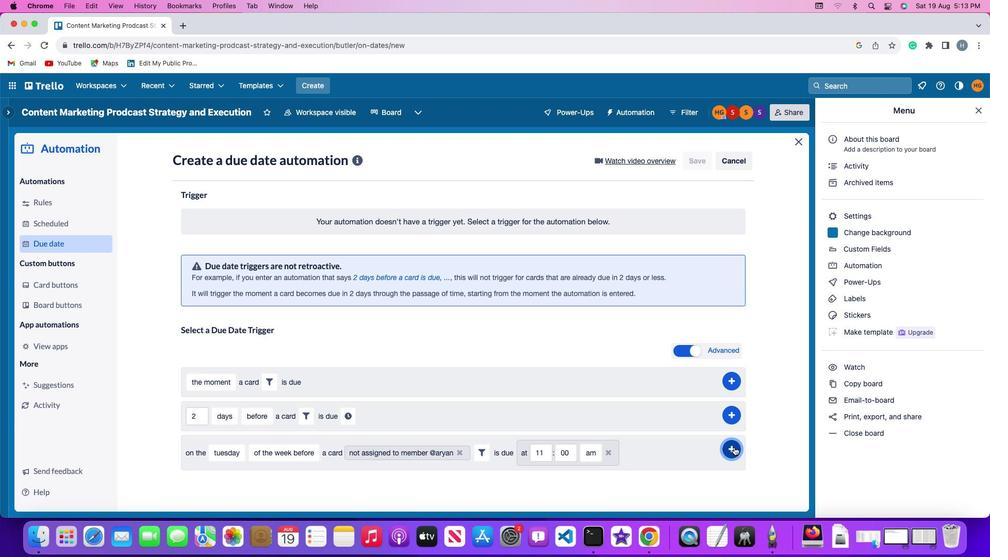 
Action: Mouse moved to (779, 394)
Screenshot: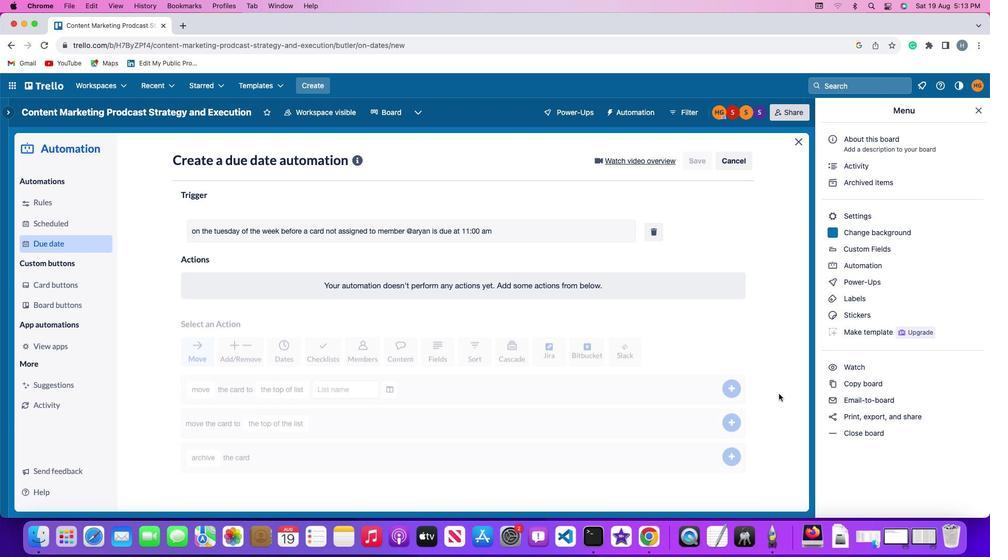 
